 Task: Look for properties with guest entrances wider than 32 inches (81 centimeters).
Action: Mouse pressed left at (898, 129)
Screenshot: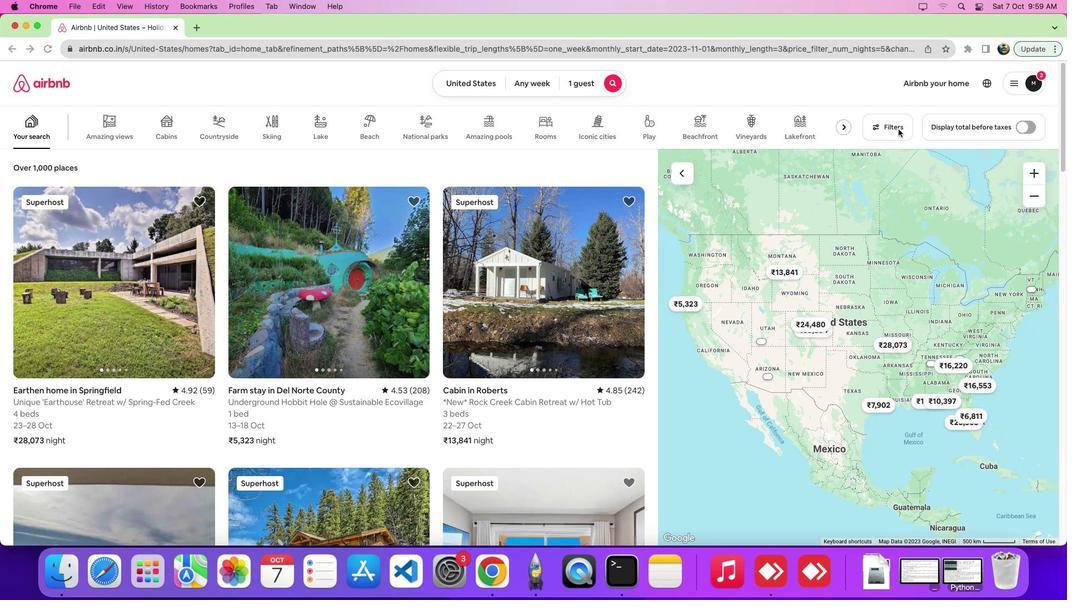 
Action: Mouse pressed left at (898, 129)
Screenshot: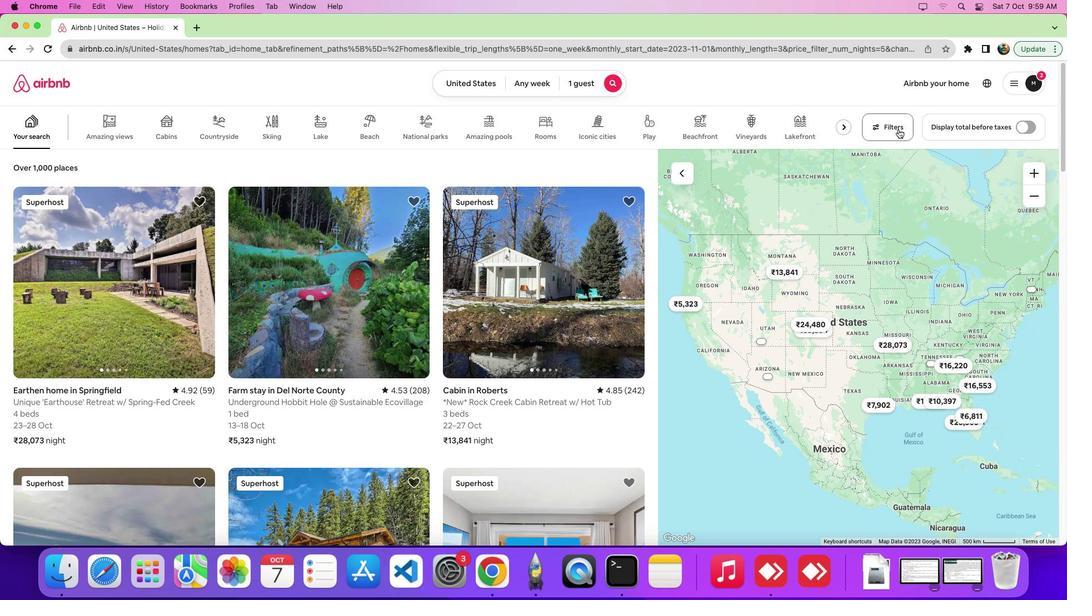 
Action: Mouse moved to (668, 197)
Screenshot: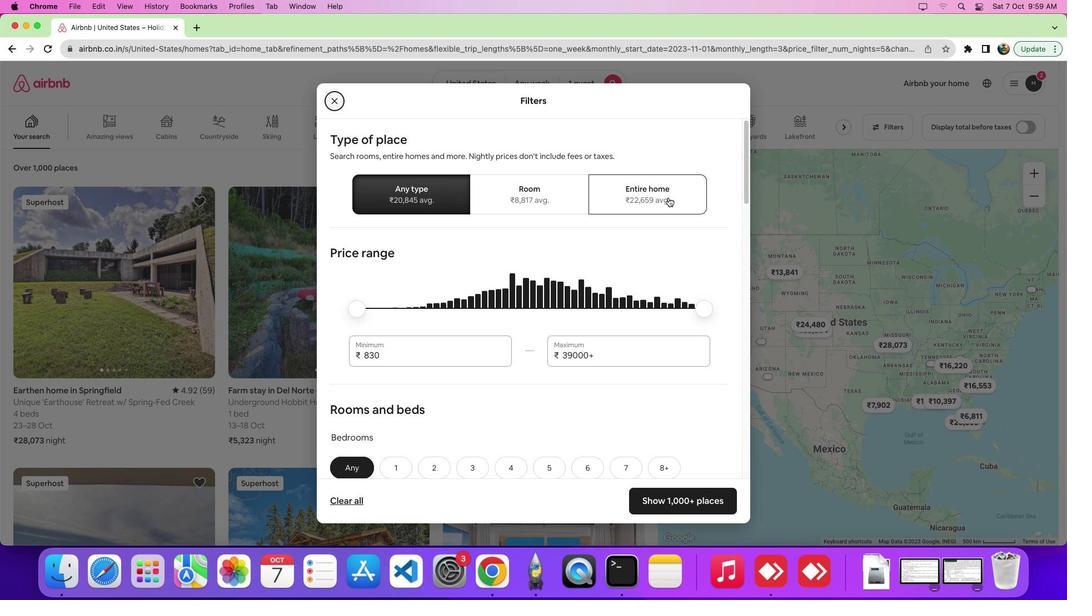
Action: Mouse pressed left at (668, 197)
Screenshot: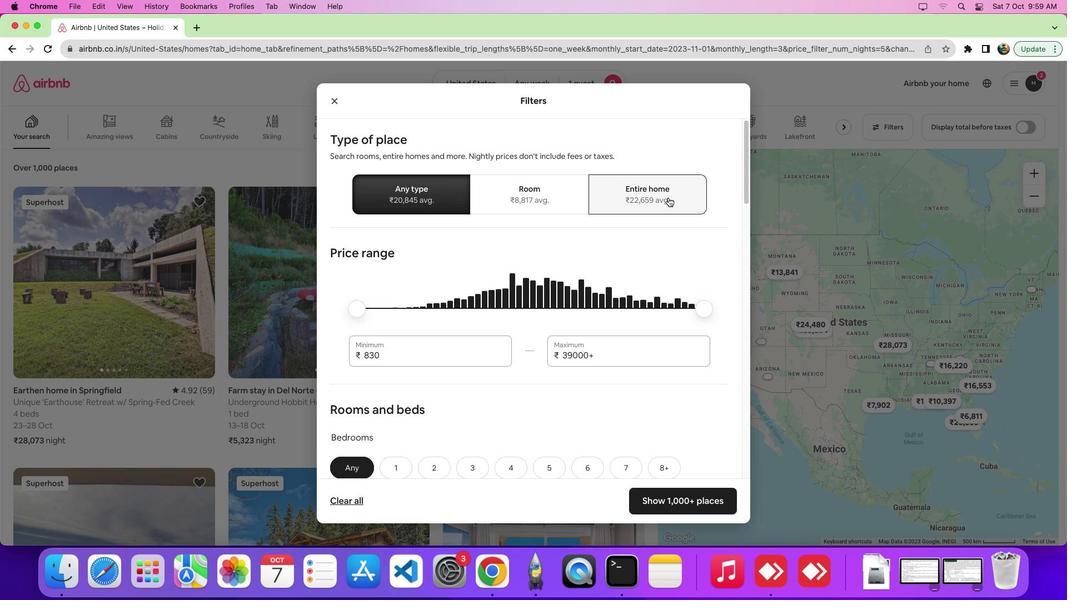 
Action: Mouse moved to (561, 384)
Screenshot: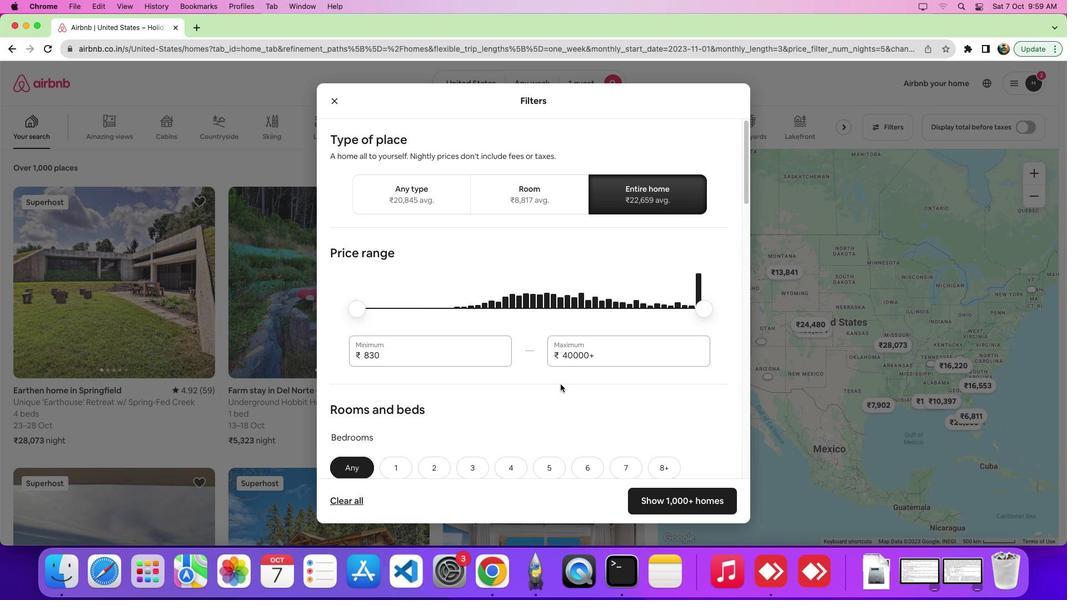 
Action: Mouse scrolled (561, 384) with delta (0, 0)
Screenshot: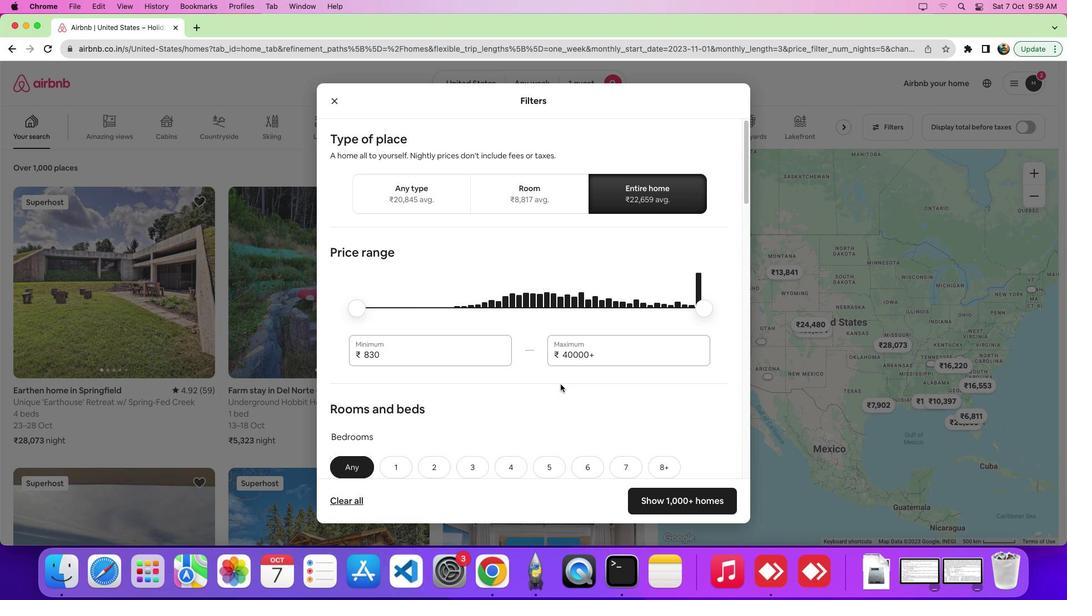 
Action: Mouse scrolled (561, 384) with delta (0, 0)
Screenshot: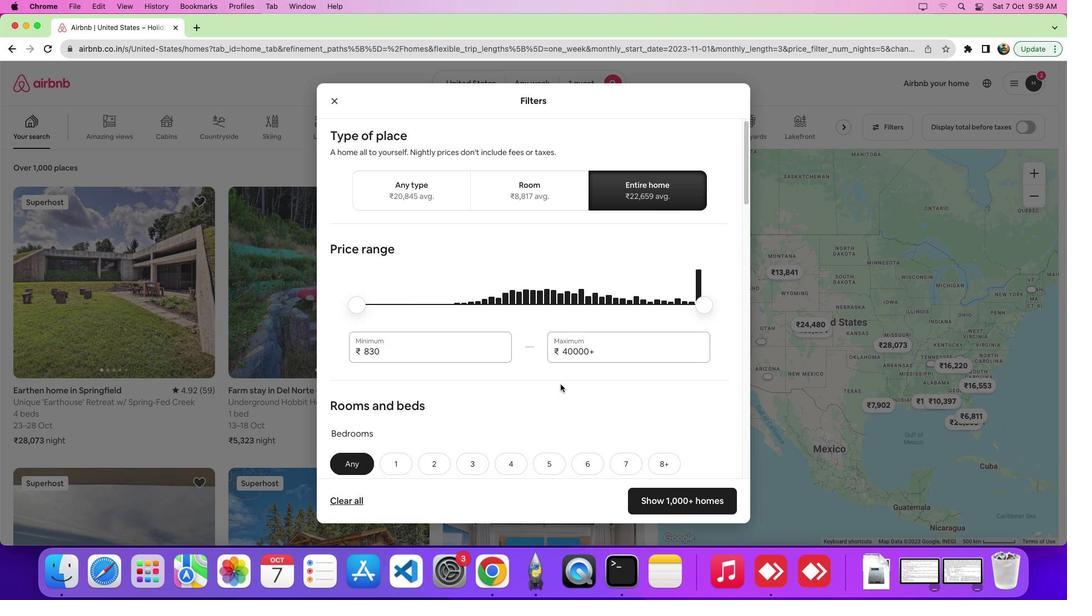 
Action: Mouse scrolled (561, 384) with delta (0, -1)
Screenshot: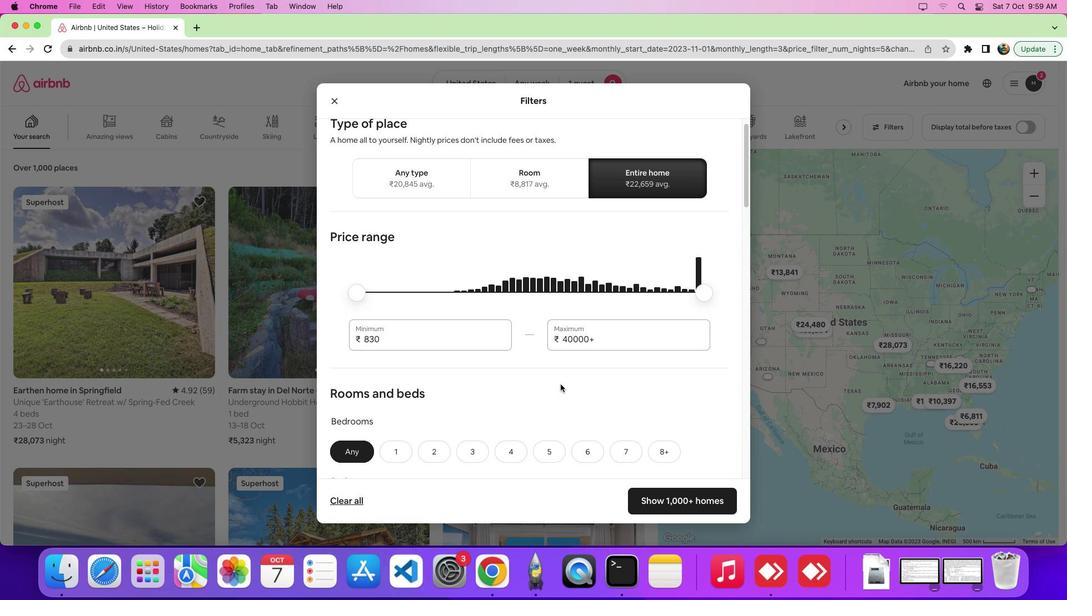 
Action: Mouse scrolled (561, 384) with delta (0, -2)
Screenshot: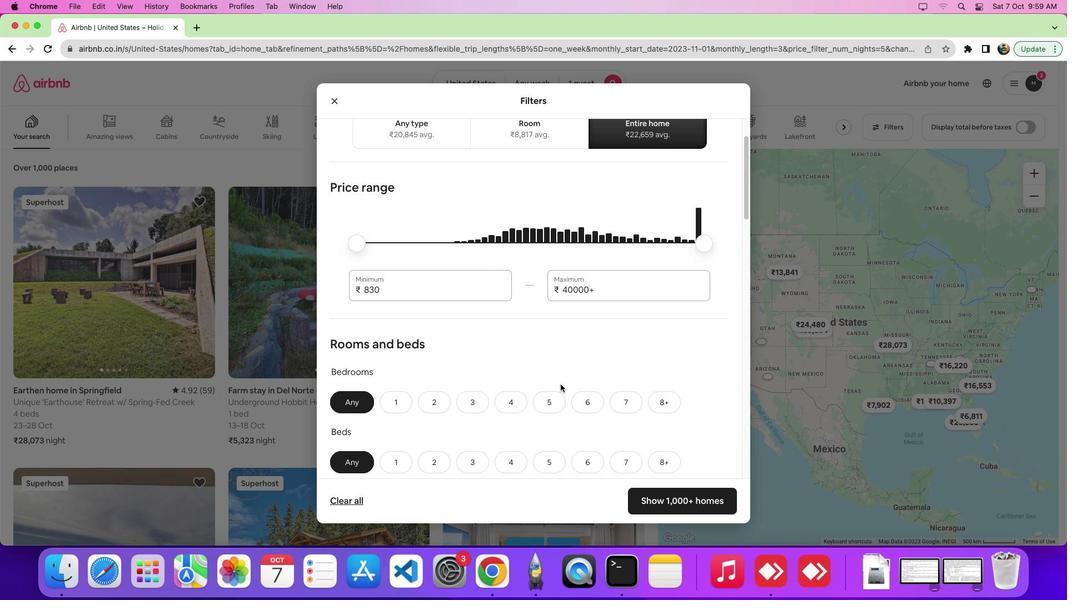 
Action: Mouse scrolled (561, 384) with delta (0, 0)
Screenshot: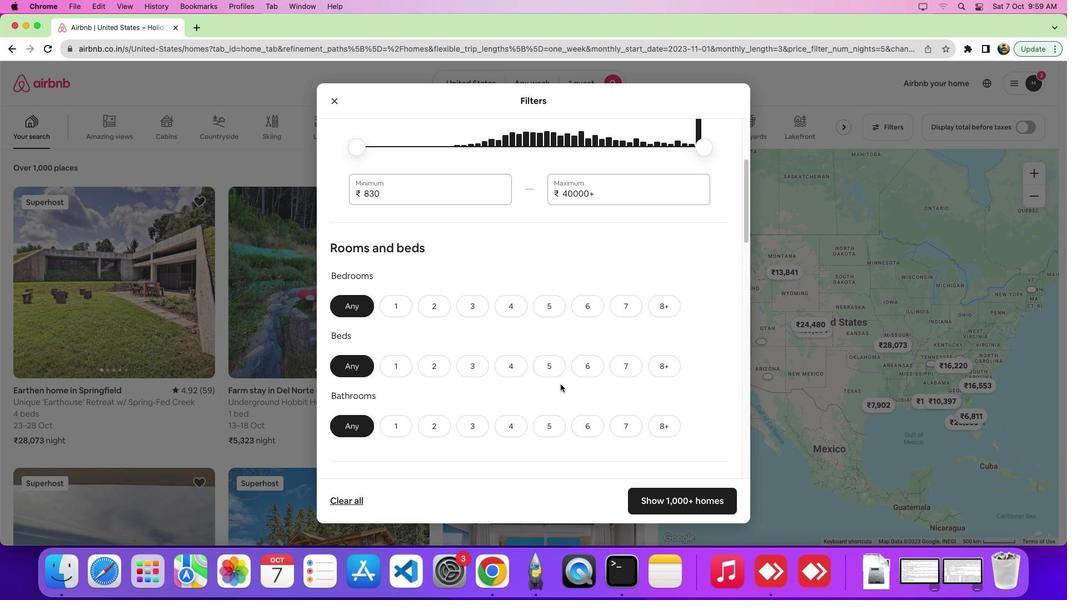 
Action: Mouse scrolled (561, 384) with delta (0, 0)
Screenshot: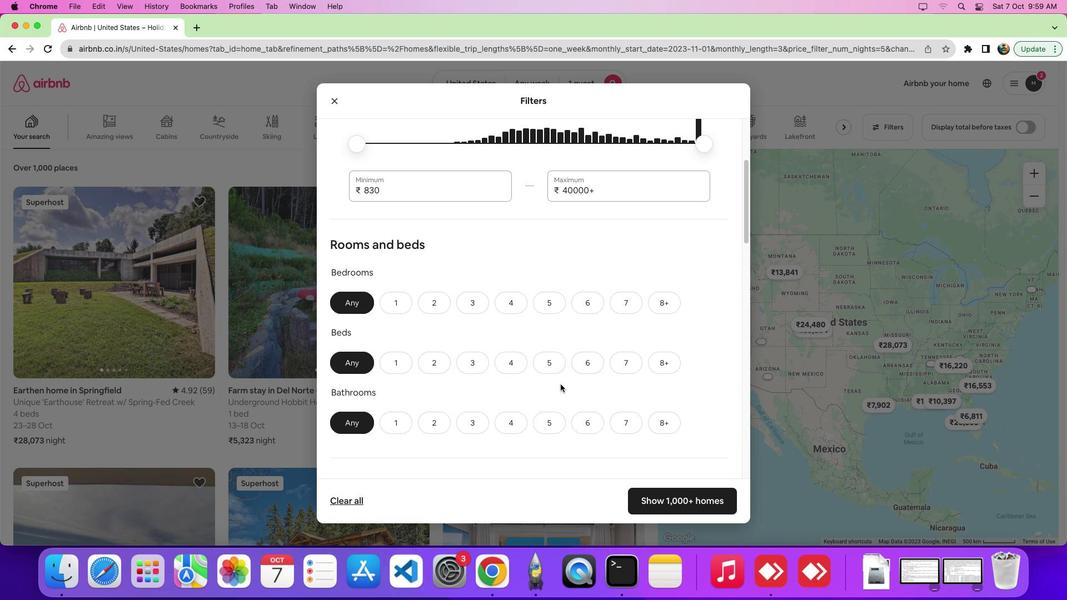 
Action: Mouse scrolled (561, 384) with delta (0, -2)
Screenshot: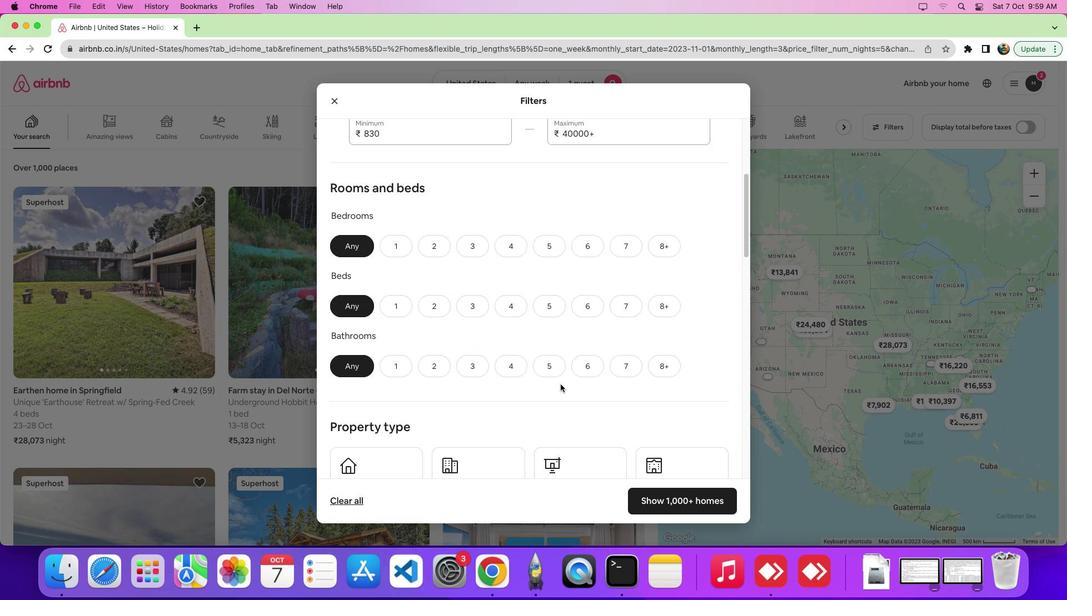 
Action: Mouse scrolled (561, 384) with delta (0, -2)
Screenshot: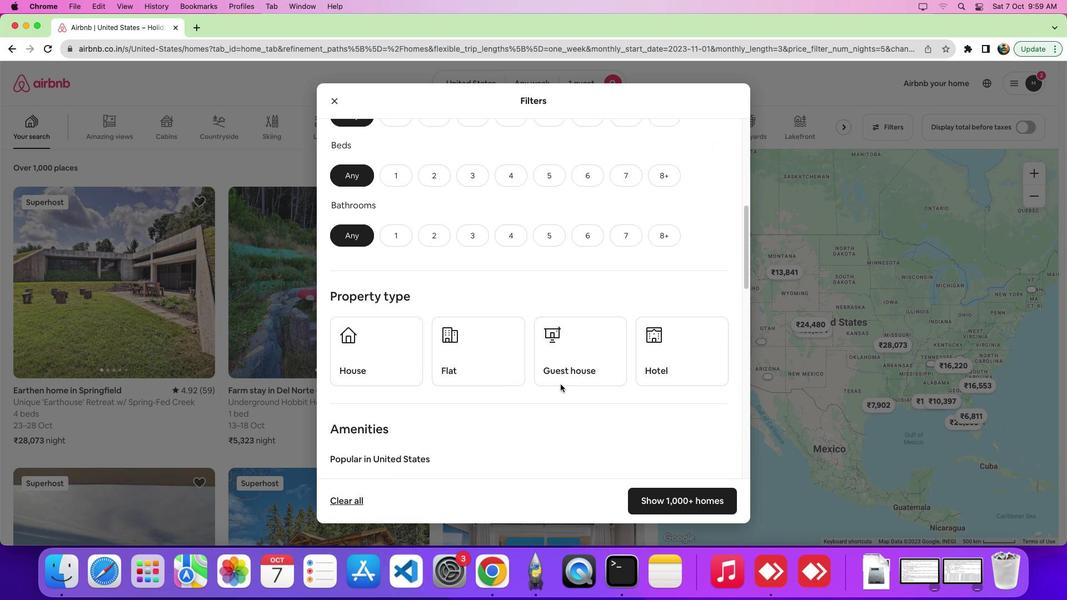 
Action: Mouse scrolled (561, 384) with delta (0, 0)
Screenshot: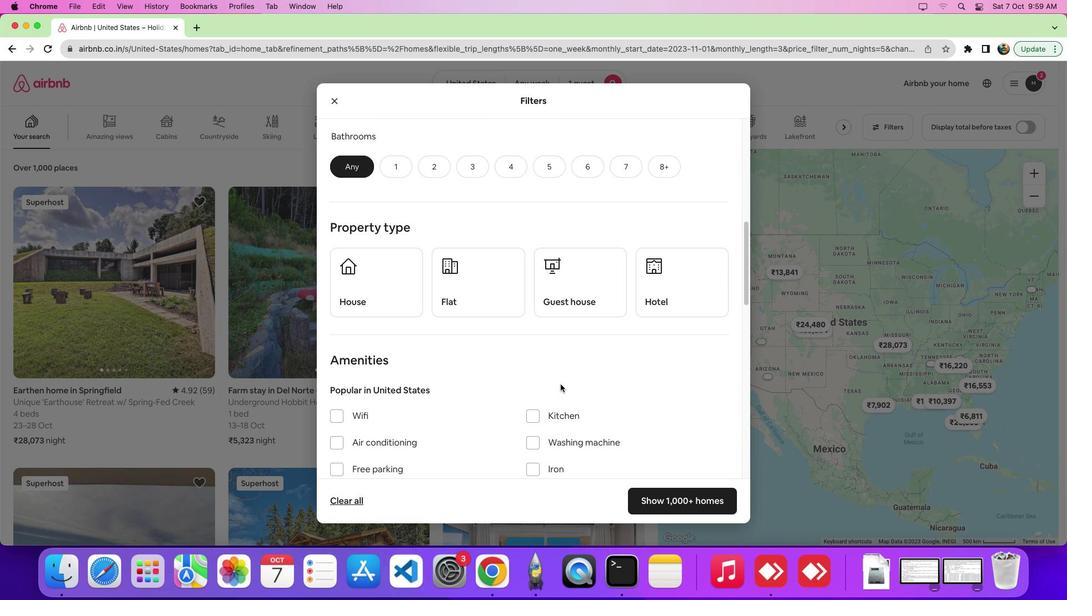 
Action: Mouse scrolled (561, 384) with delta (0, 0)
Screenshot: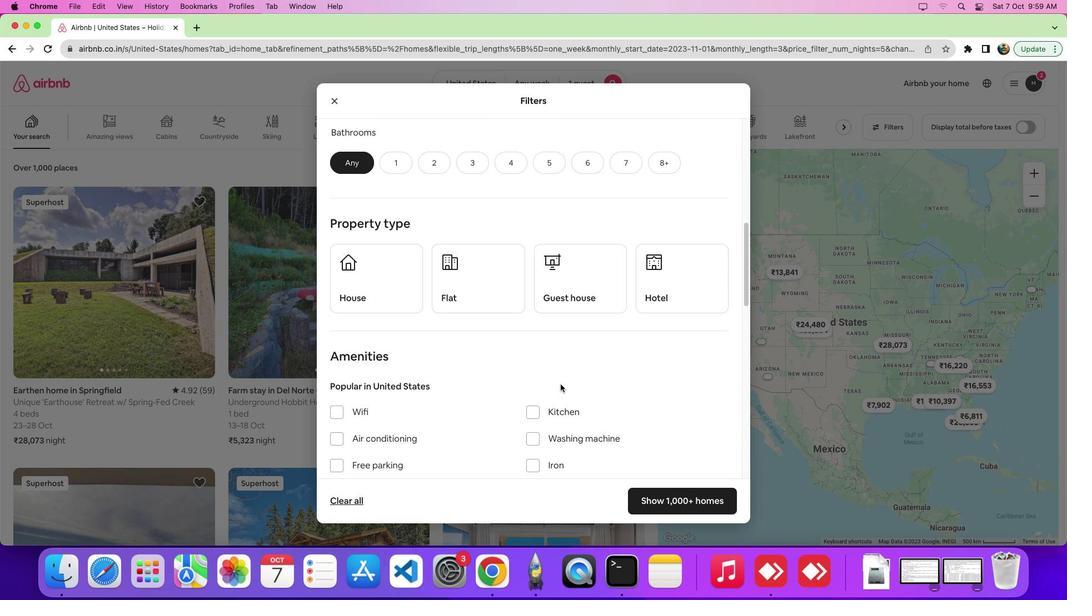 
Action: Mouse scrolled (561, 384) with delta (0, -2)
Screenshot: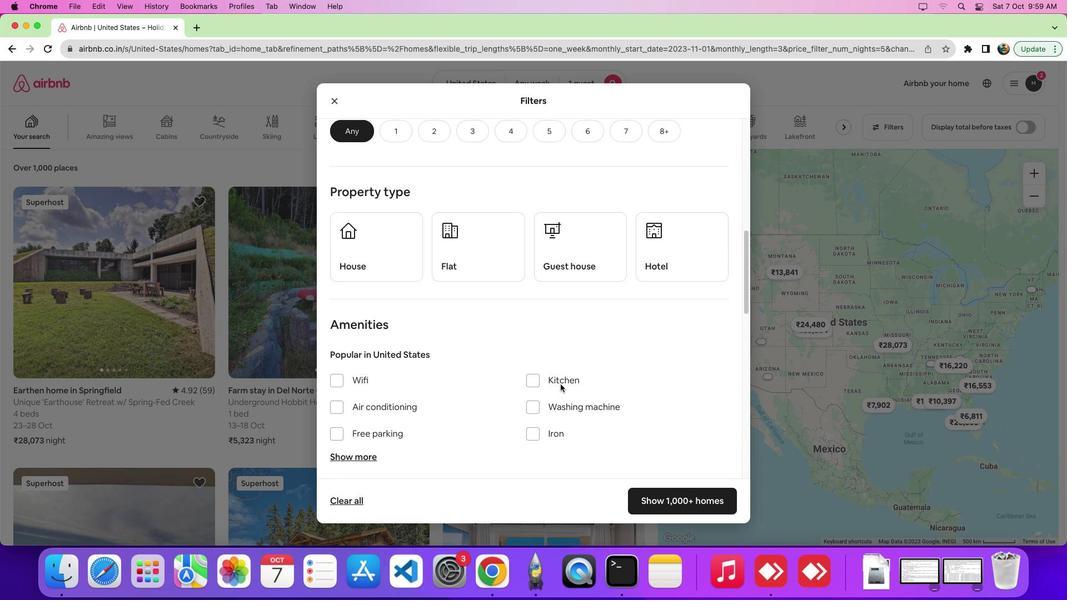 
Action: Mouse scrolled (561, 384) with delta (0, 0)
Screenshot: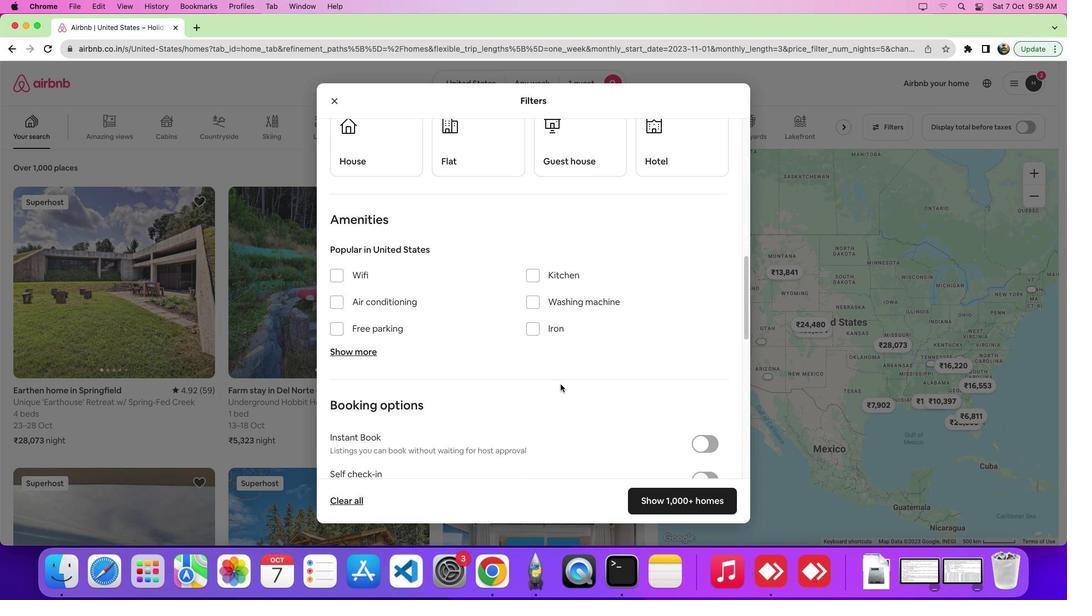 
Action: Mouse scrolled (561, 384) with delta (0, 0)
Screenshot: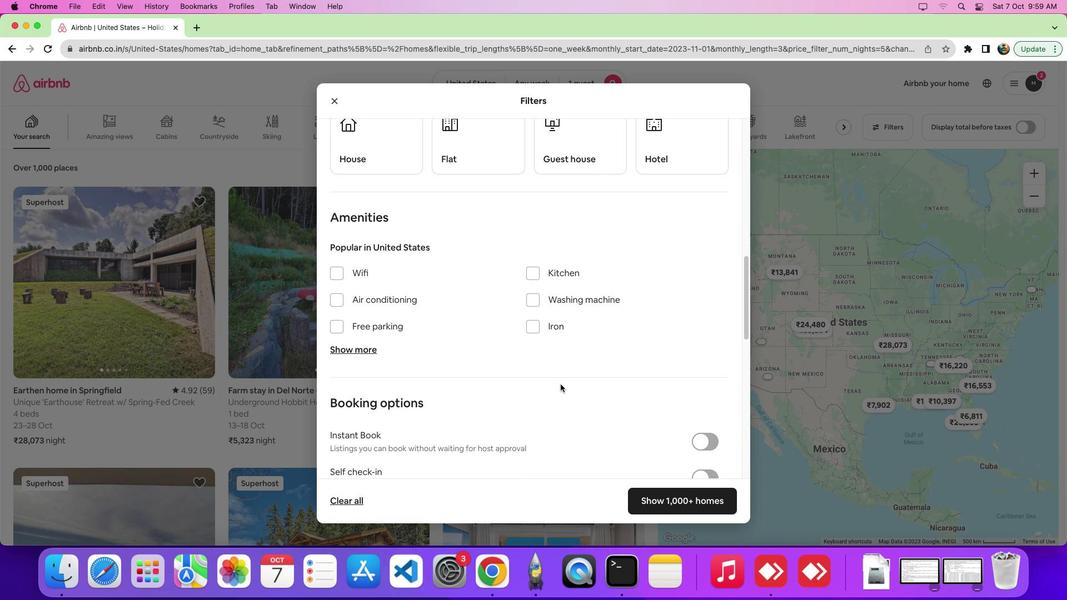 
Action: Mouse scrolled (561, 384) with delta (0, -1)
Screenshot: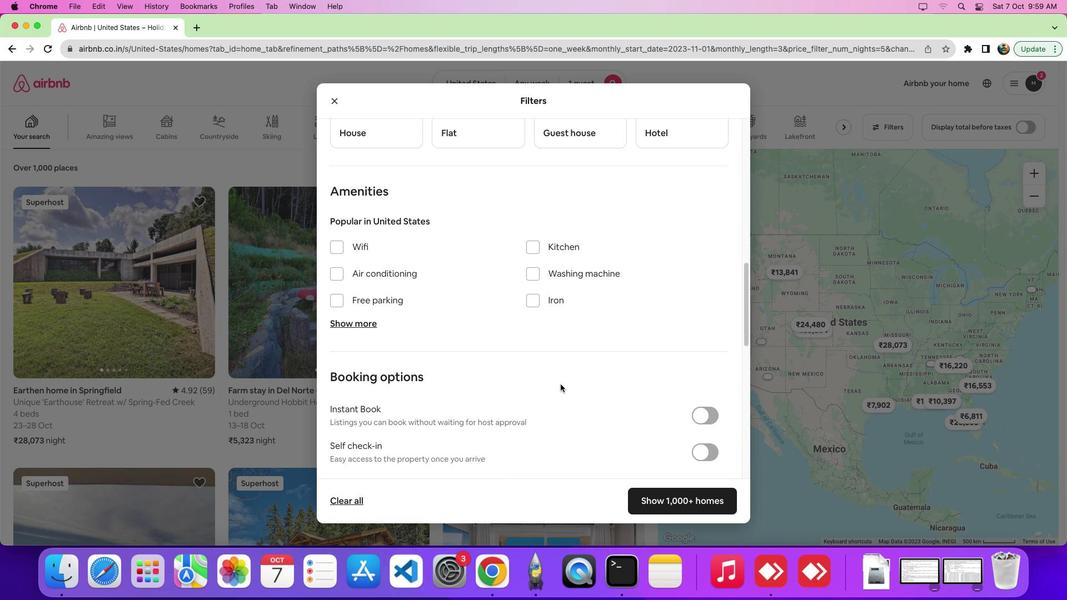 
Action: Mouse scrolled (561, 384) with delta (0, 0)
Screenshot: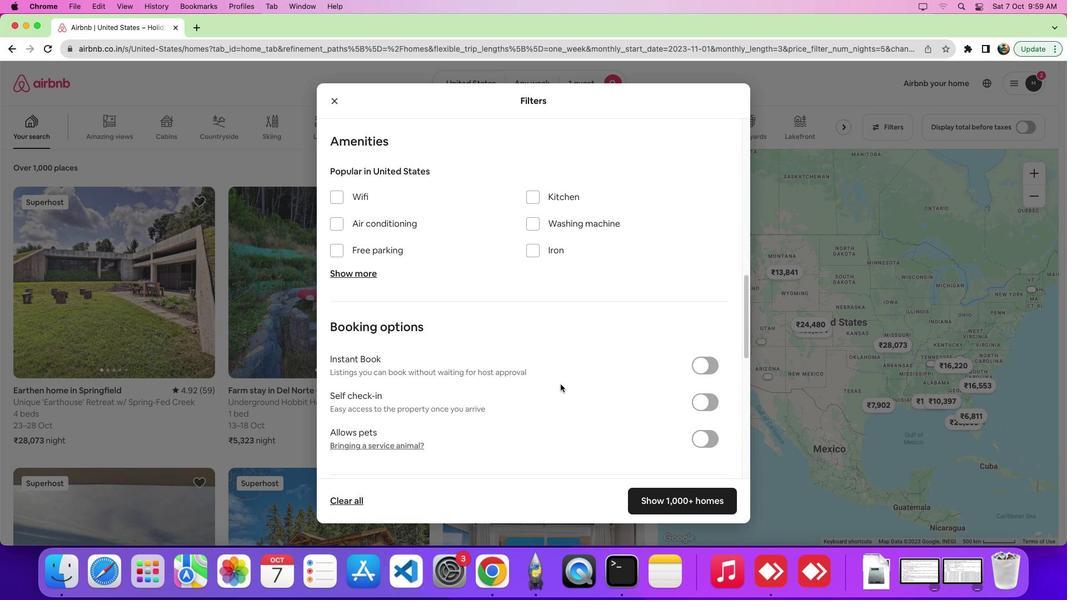 
Action: Mouse scrolled (561, 384) with delta (0, 0)
Screenshot: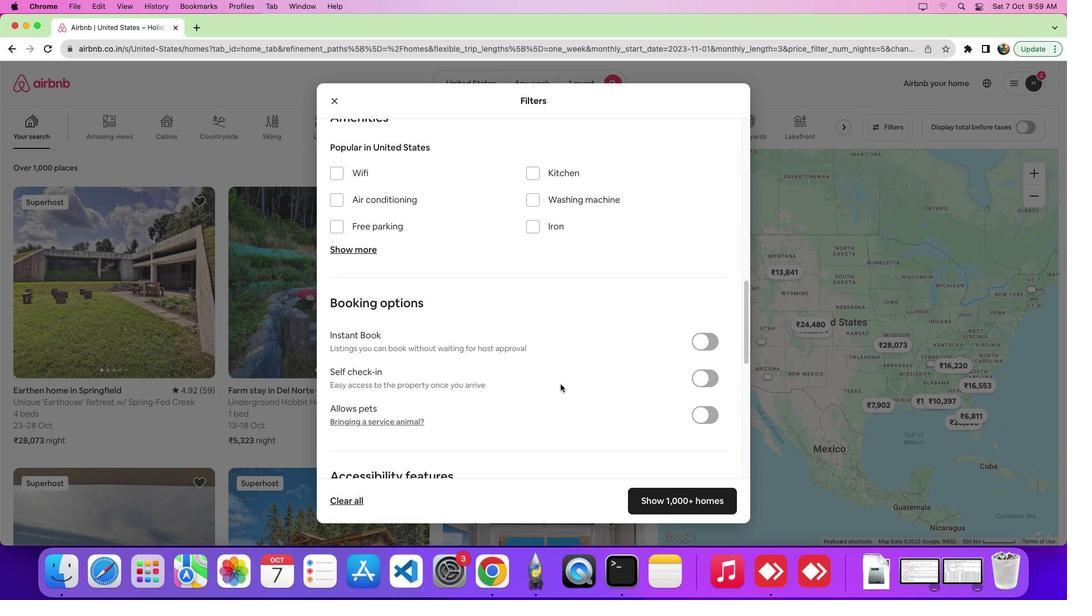 
Action: Mouse scrolled (561, 384) with delta (0, -2)
Screenshot: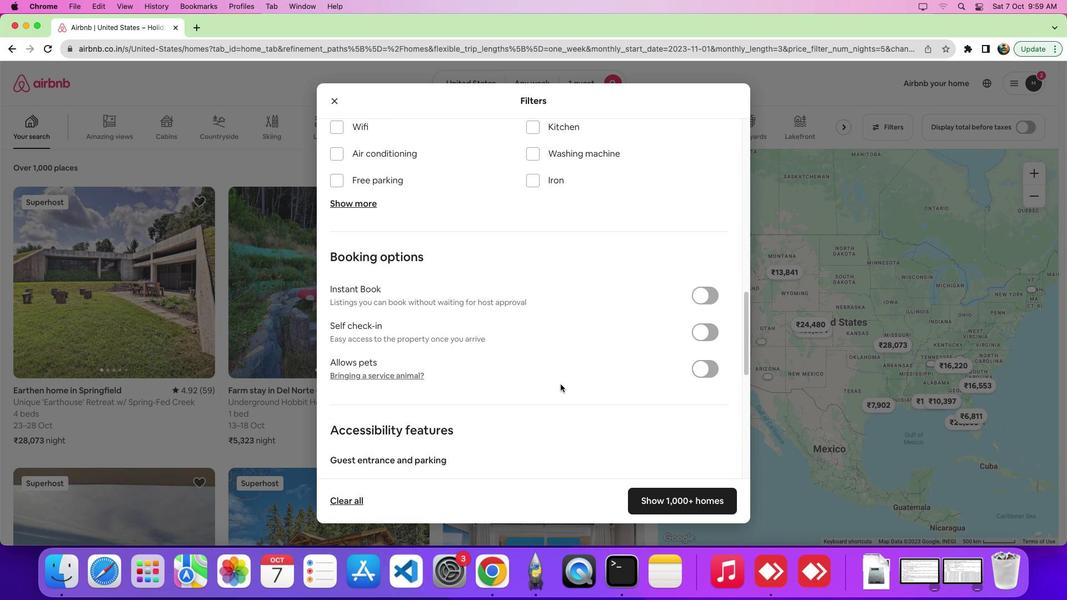 
Action: Mouse scrolled (561, 384) with delta (0, 0)
Screenshot: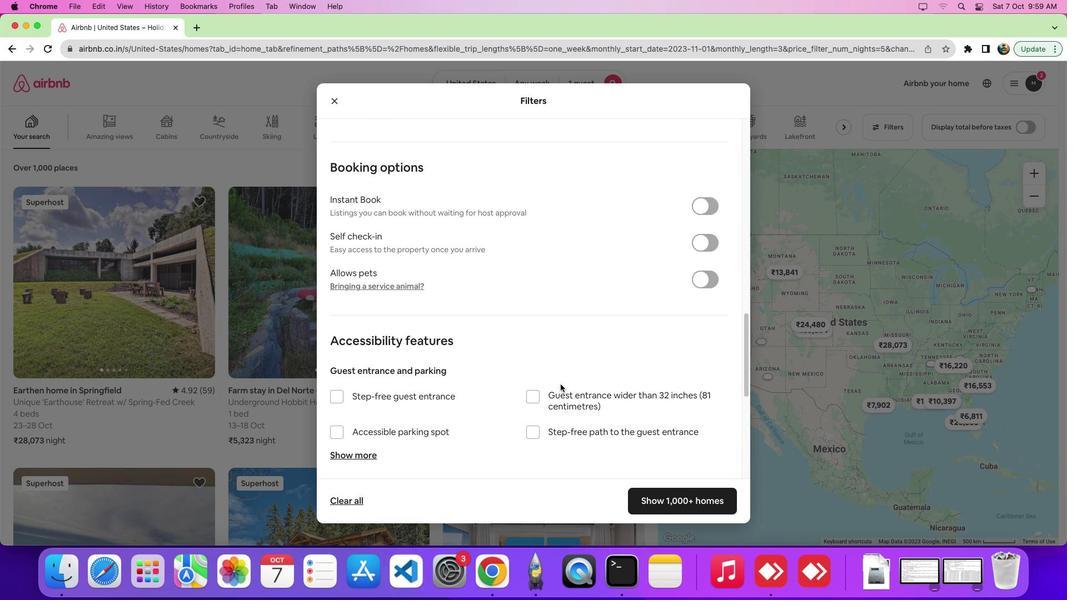 
Action: Mouse moved to (536, 396)
Screenshot: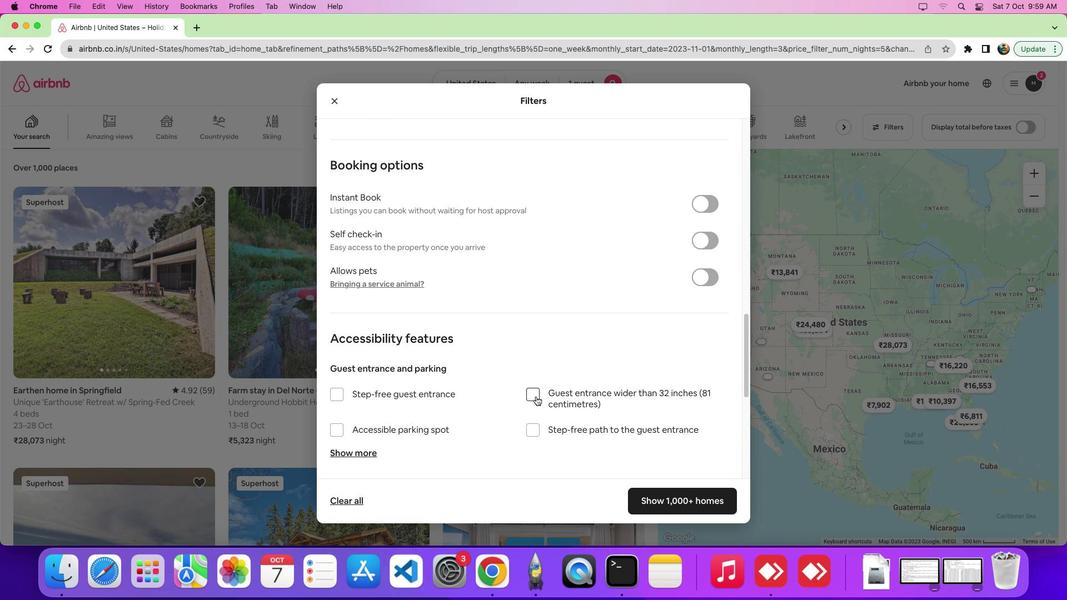 
Action: Mouse pressed left at (536, 396)
Screenshot: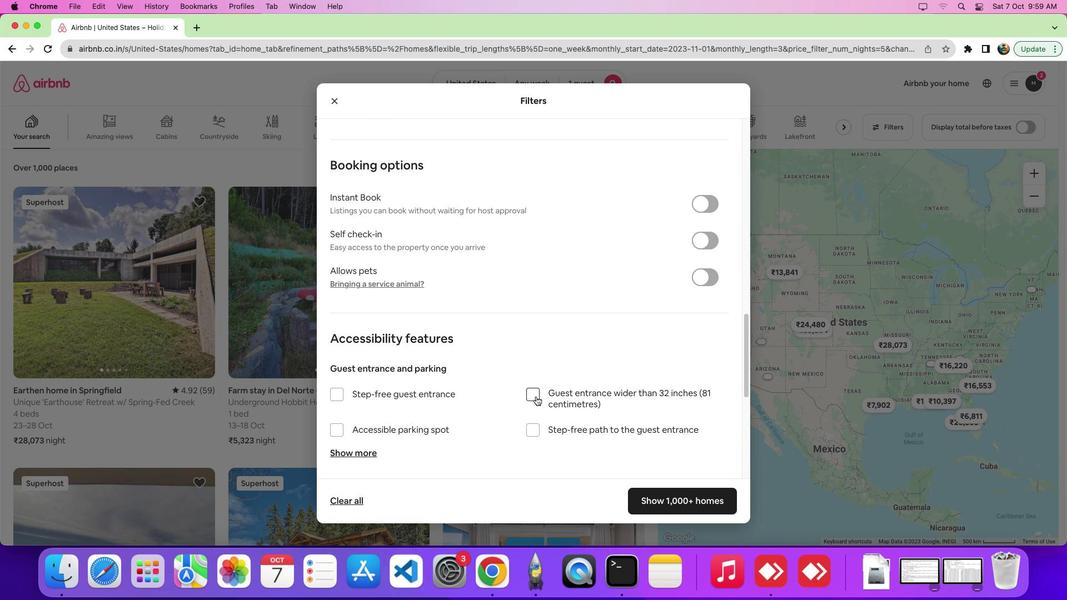 
Action: Mouse moved to (668, 494)
Screenshot: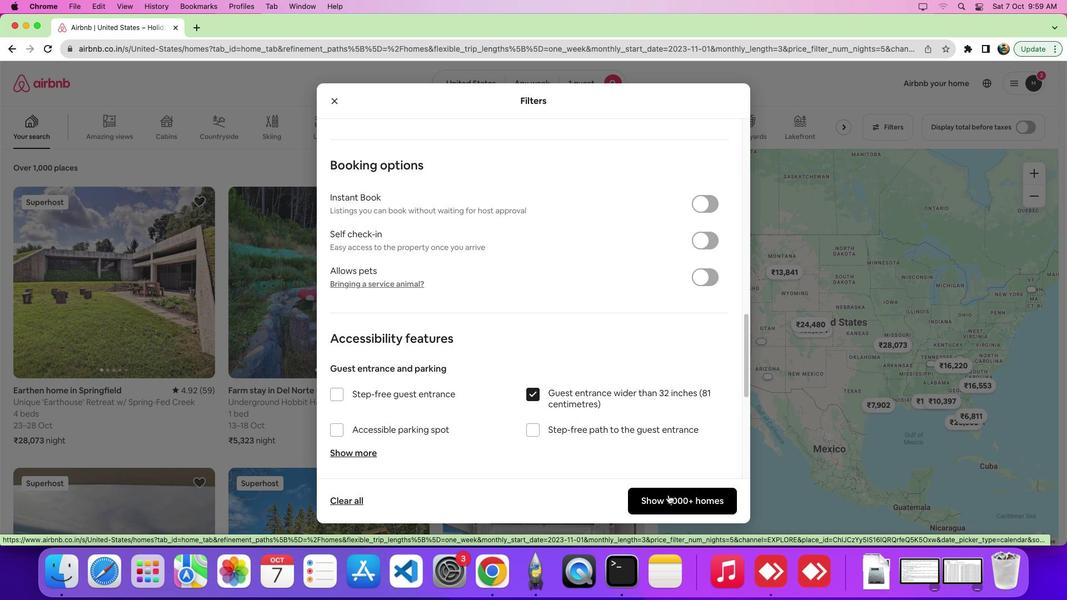 
Action: Mouse pressed left at (668, 494)
Screenshot: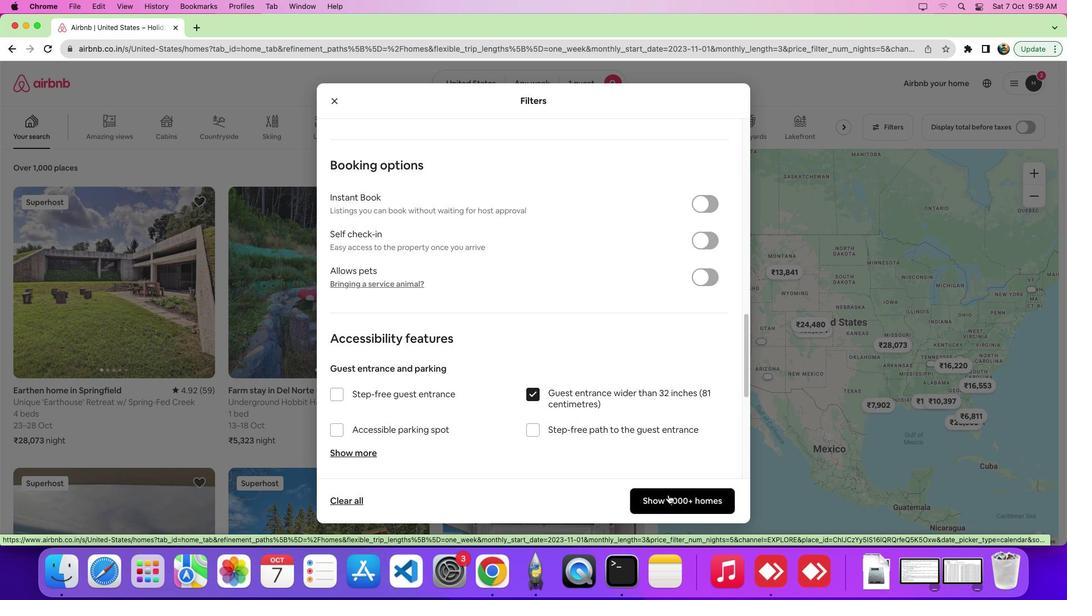 
Action: Key pressed Key.f10
Screenshot: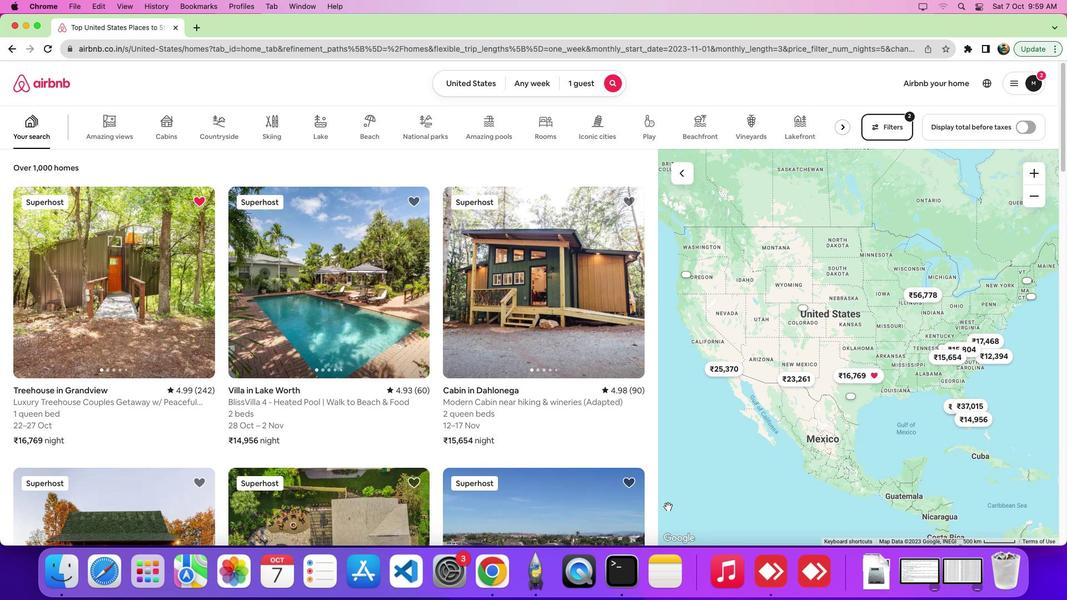 
Action: Mouse moved to (667, 515)
Screenshot: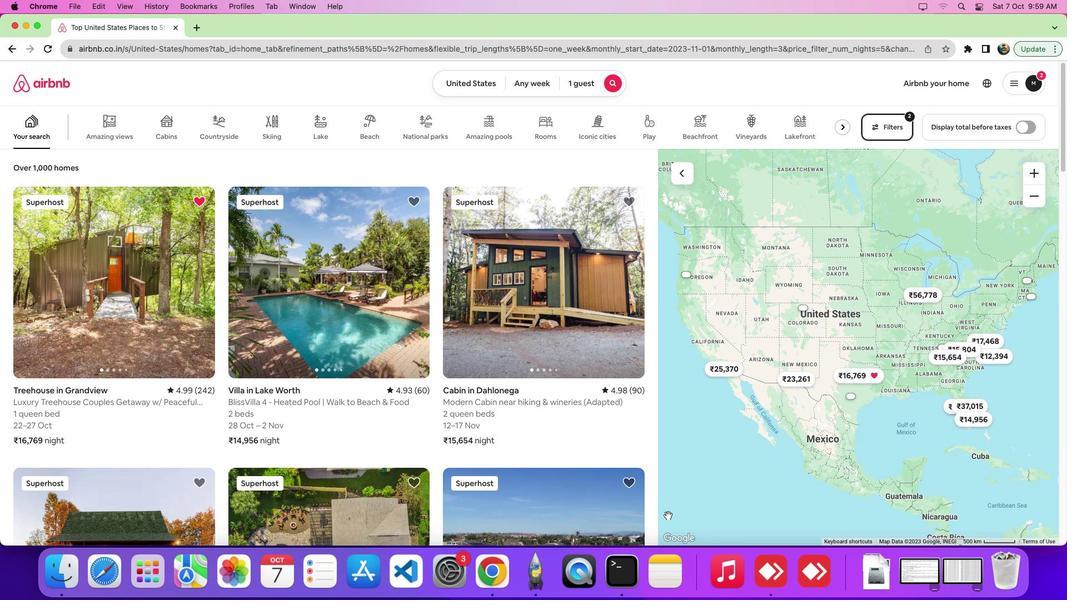 
Action: Key pressed Key.f10
Screenshot: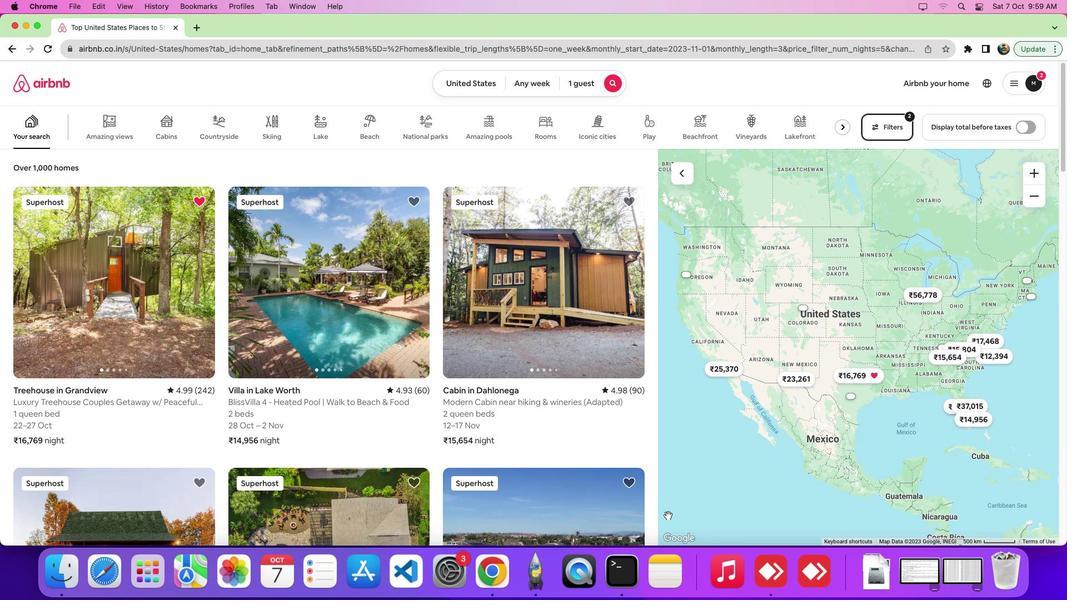 
